 Task: Add the task  Create a feature to sync data across multiple devices to the section Data Privacy Sprint in the project Visionary and add a Due Date to the respective task as 2024/04/21.
Action: Mouse moved to (685, 487)
Screenshot: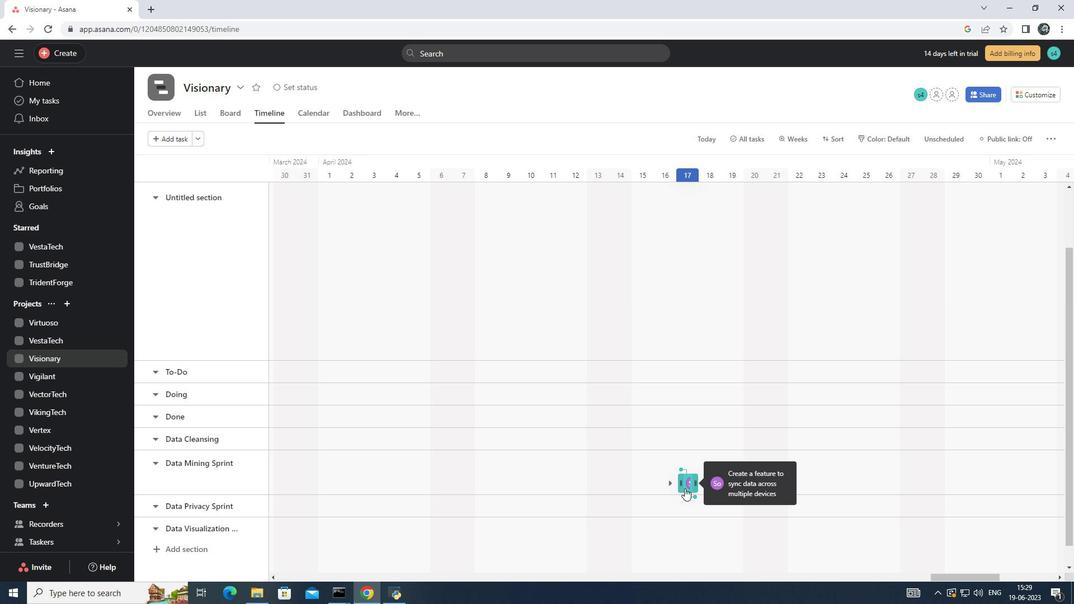 
Action: Mouse pressed left at (685, 487)
Screenshot: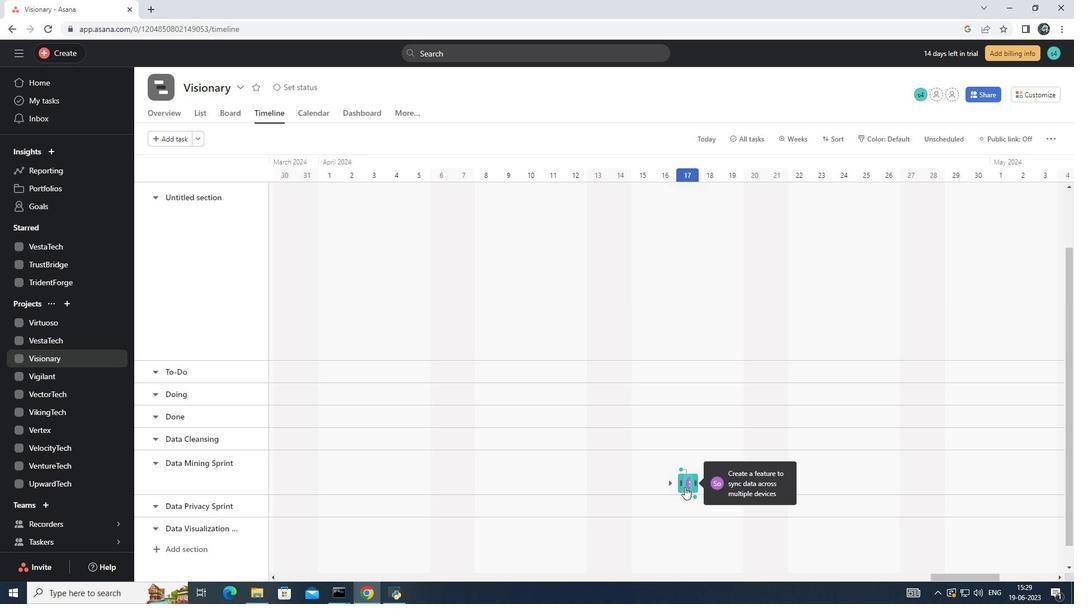
Action: Mouse moved to (877, 244)
Screenshot: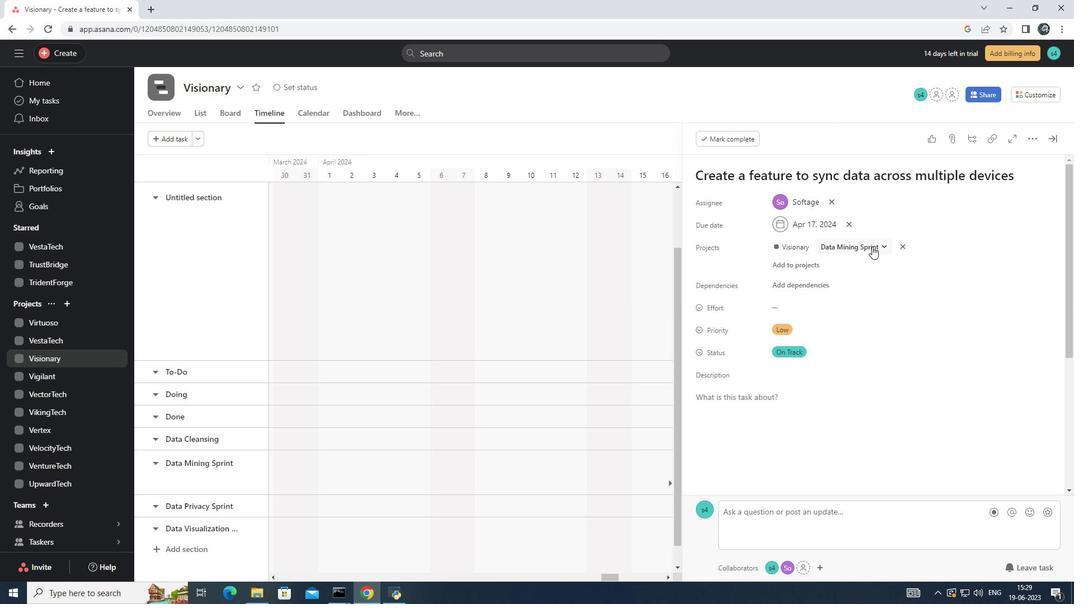 
Action: Mouse pressed left at (877, 244)
Screenshot: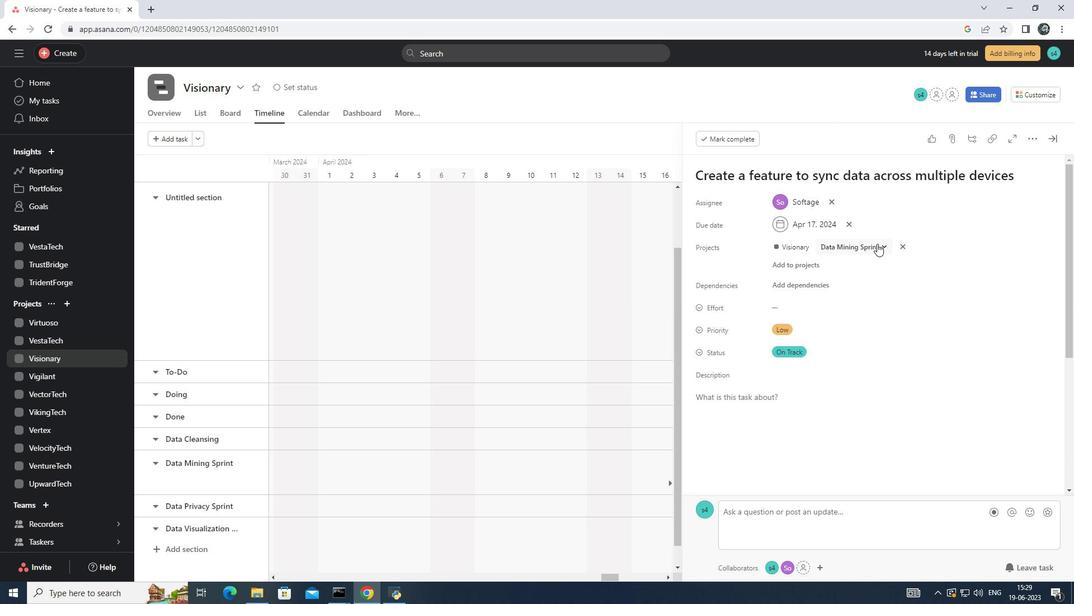 
Action: Mouse moved to (861, 394)
Screenshot: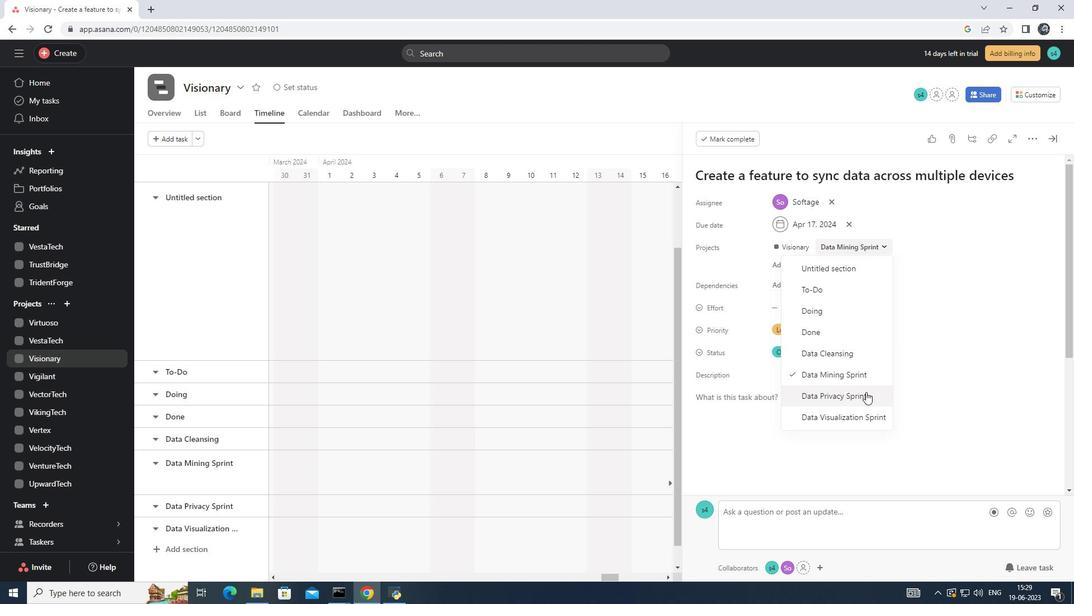 
Action: Mouse pressed left at (861, 394)
Screenshot: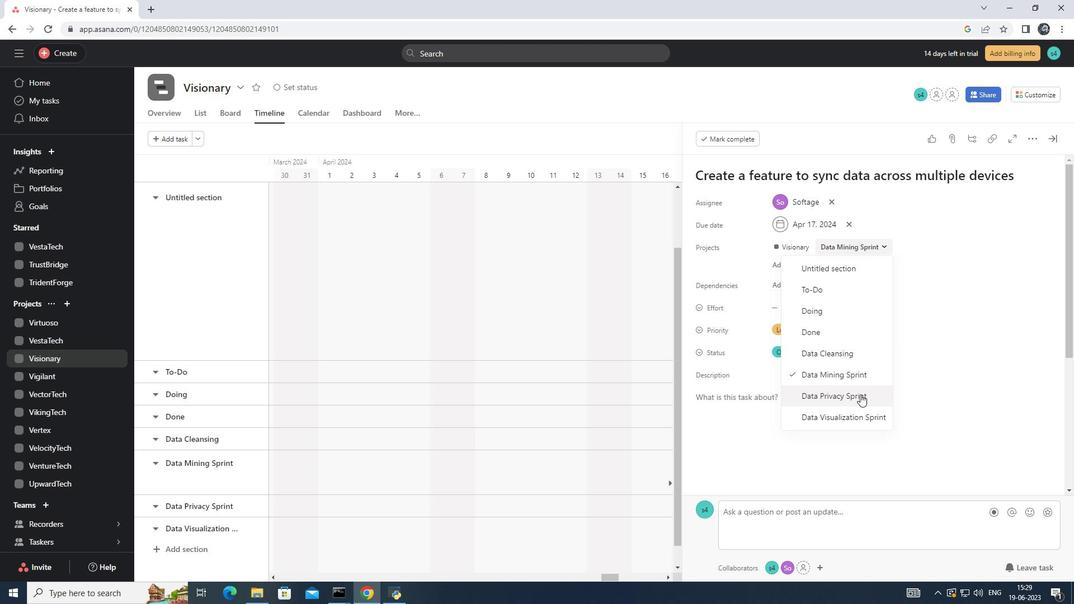
Action: Mouse moved to (849, 223)
Screenshot: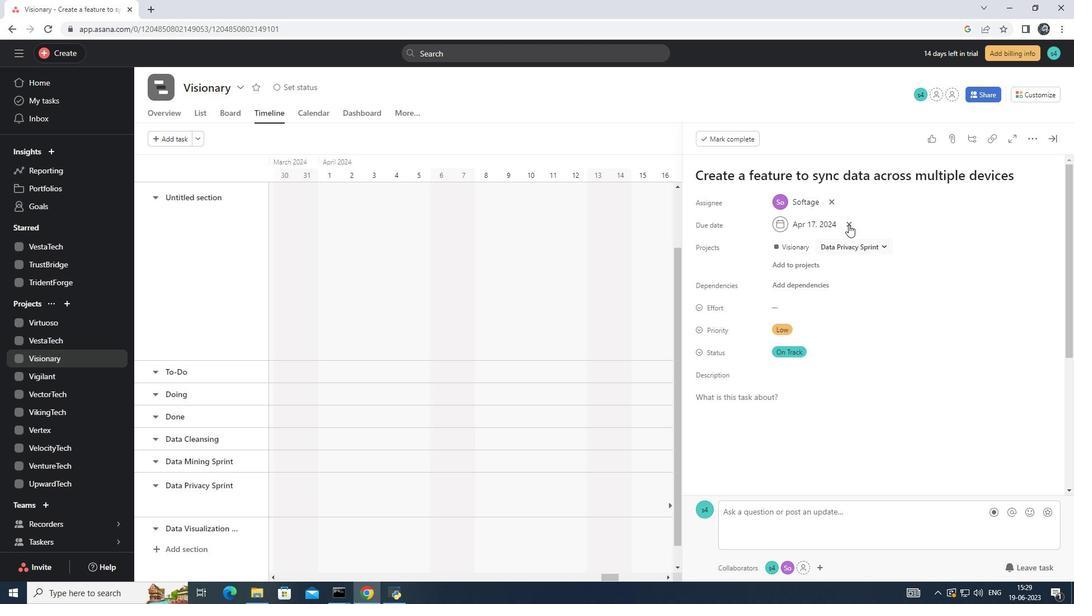 
Action: Mouse pressed left at (849, 223)
Screenshot: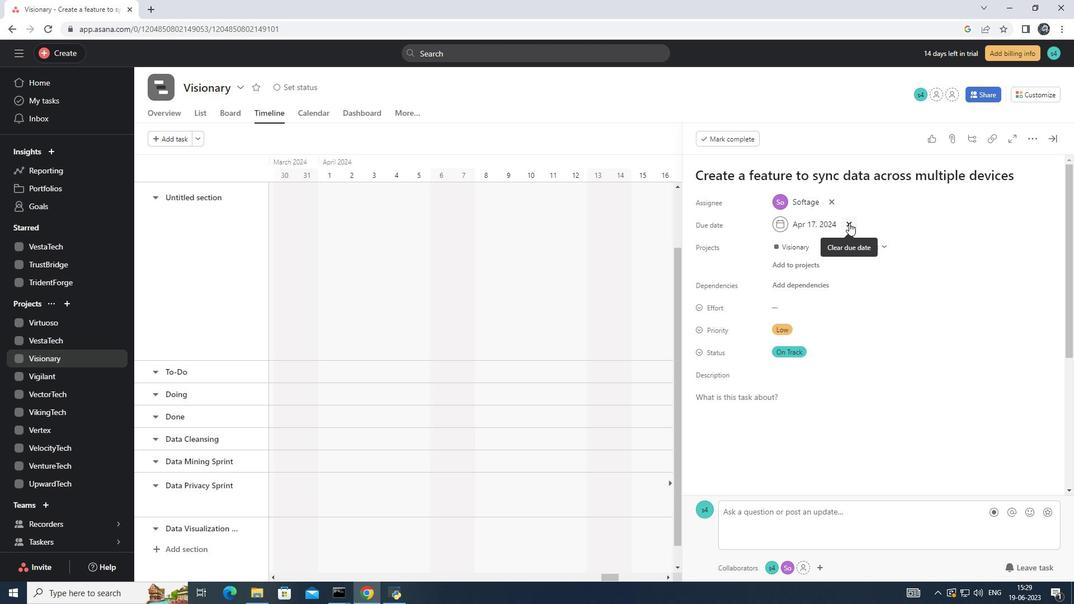 
Action: Mouse moved to (834, 225)
Screenshot: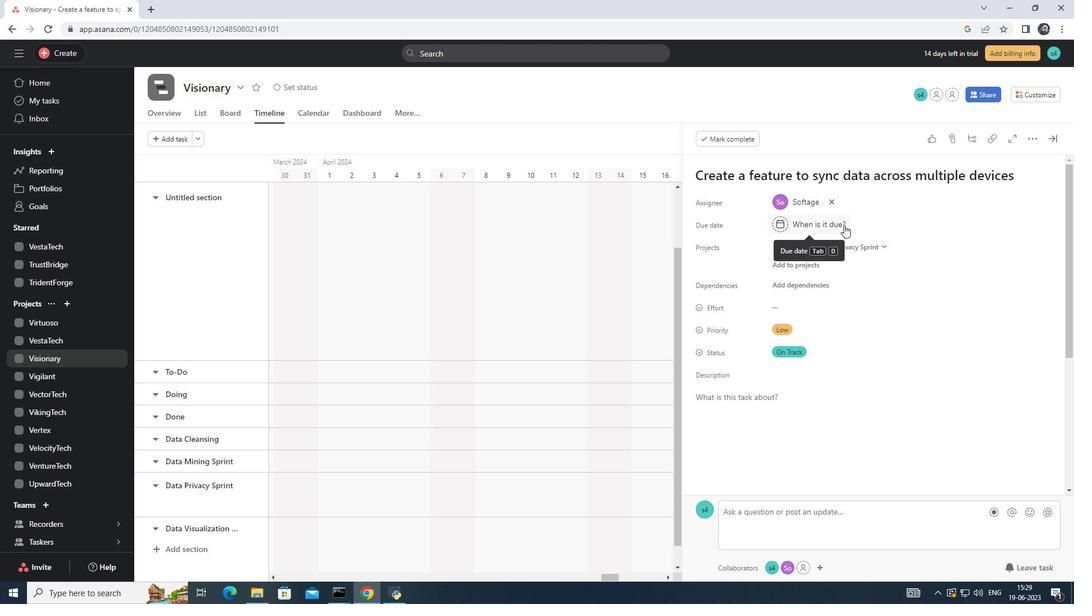
Action: Mouse pressed left at (834, 225)
Screenshot: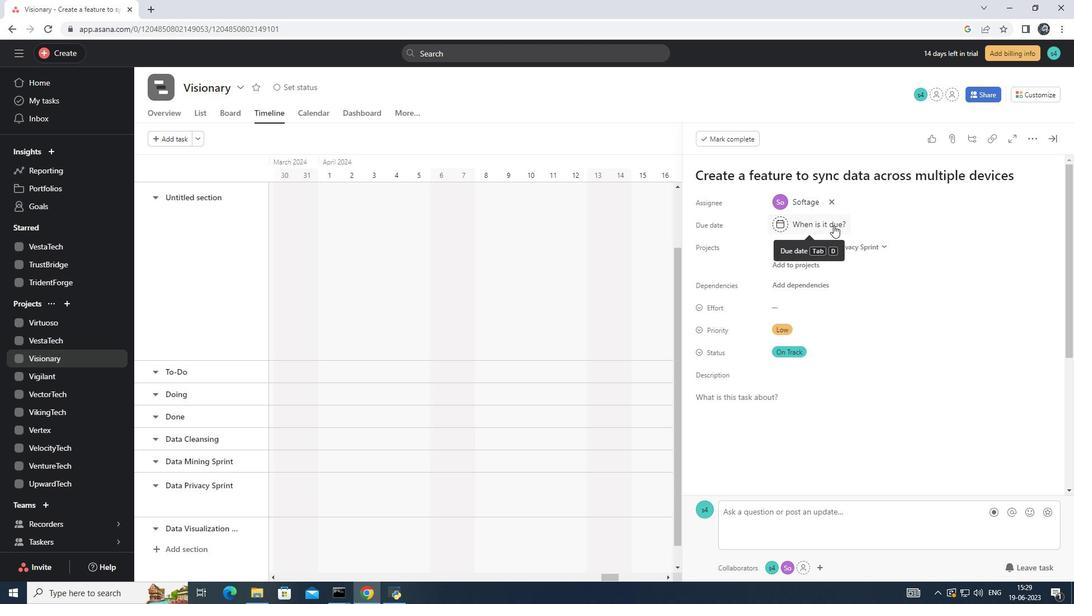 
Action: Key pressed 2024/04/21<Key.enter>
Screenshot: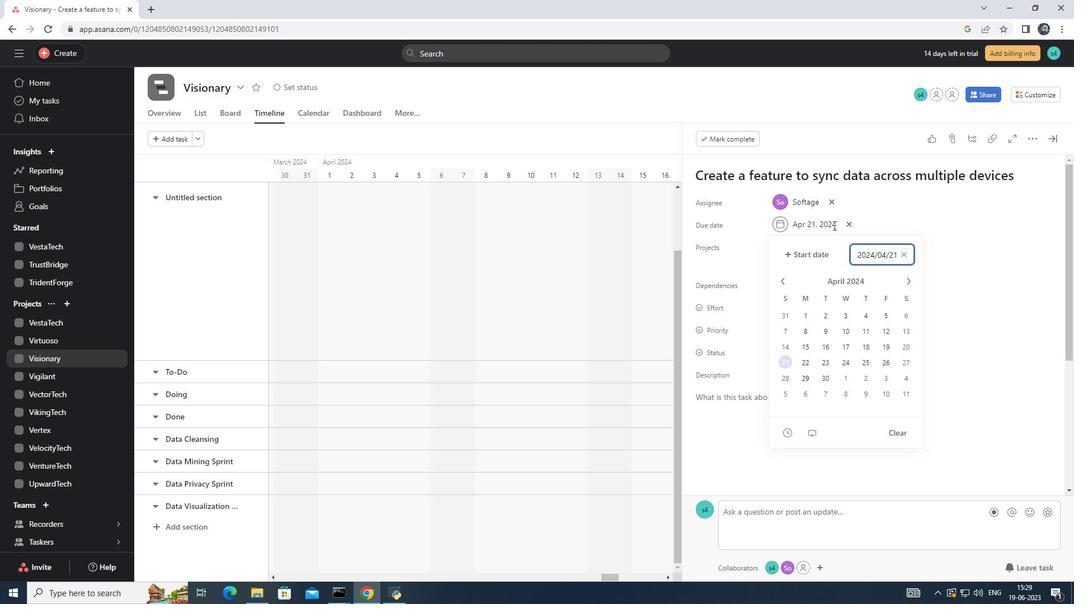 
